 Task: Check listings in the photos view.
Action: Mouse moved to (643, 49)
Screenshot: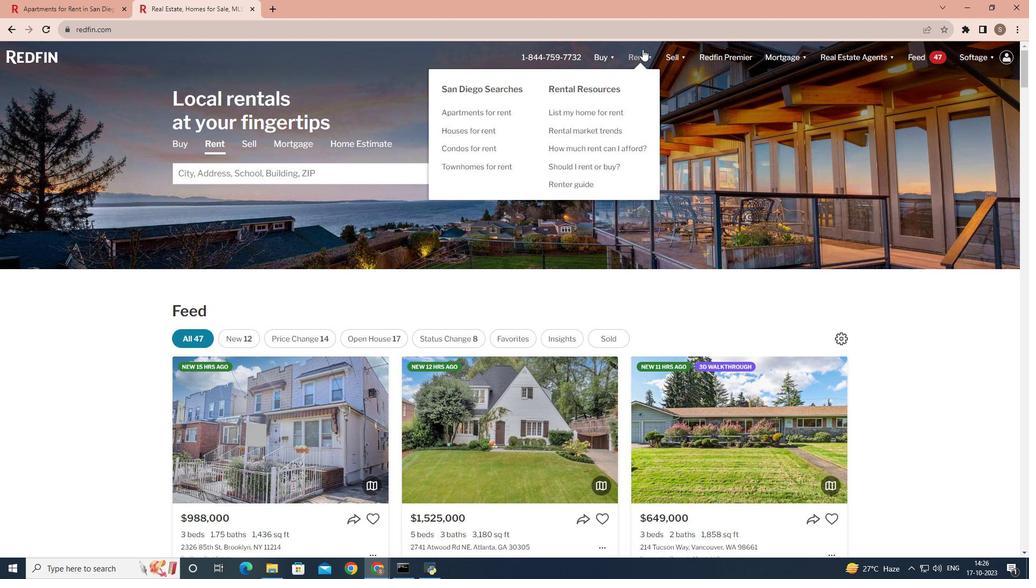 
Action: Mouse pressed left at (643, 49)
Screenshot: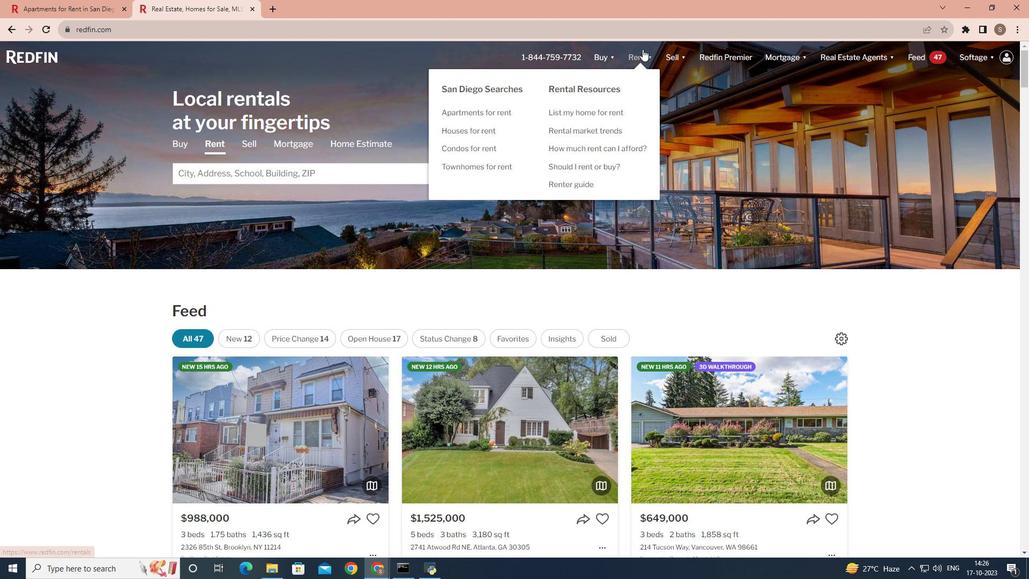 
Action: Mouse moved to (248, 296)
Screenshot: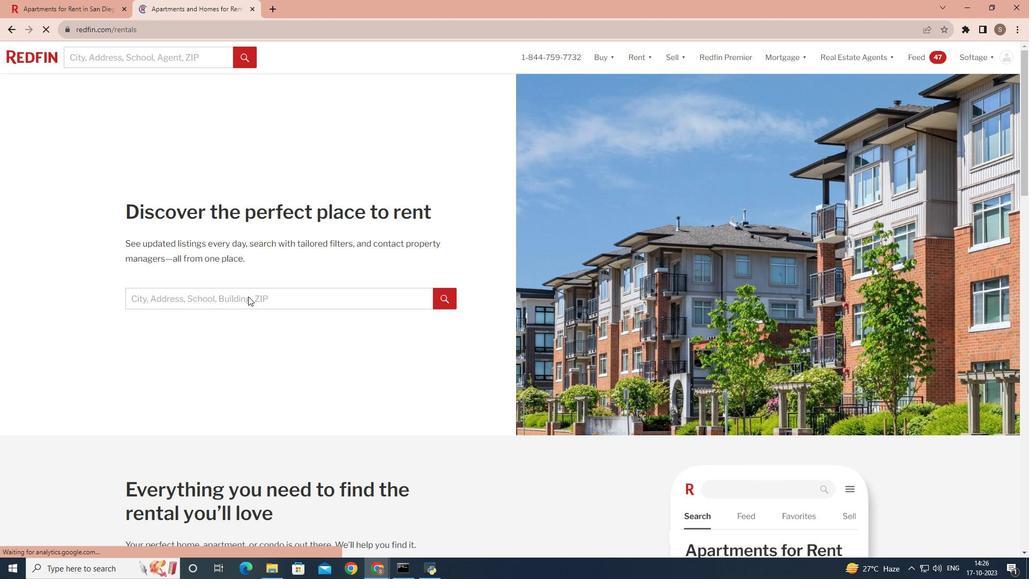 
Action: Mouse pressed left at (248, 296)
Screenshot: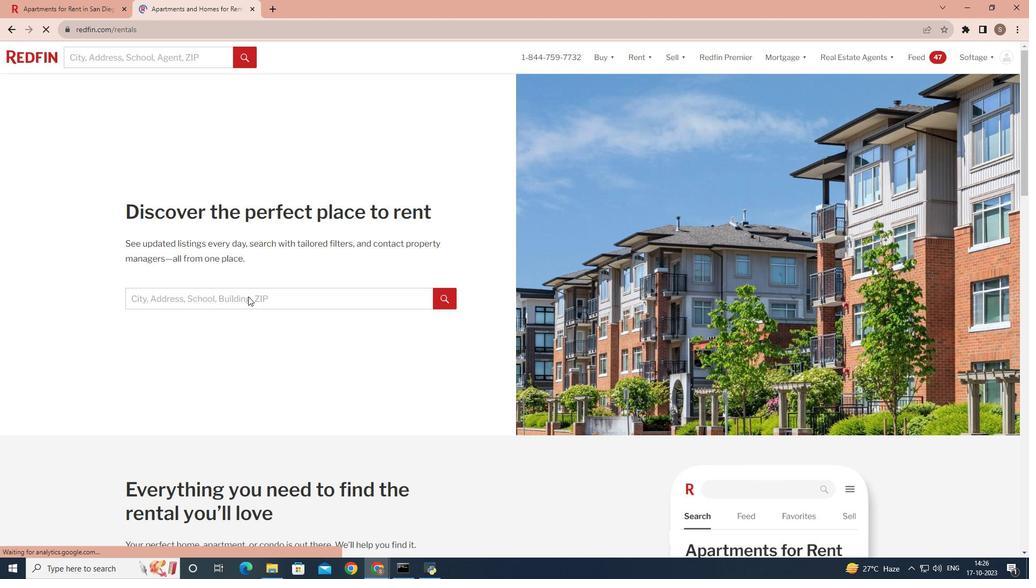 
Action: Mouse moved to (246, 300)
Screenshot: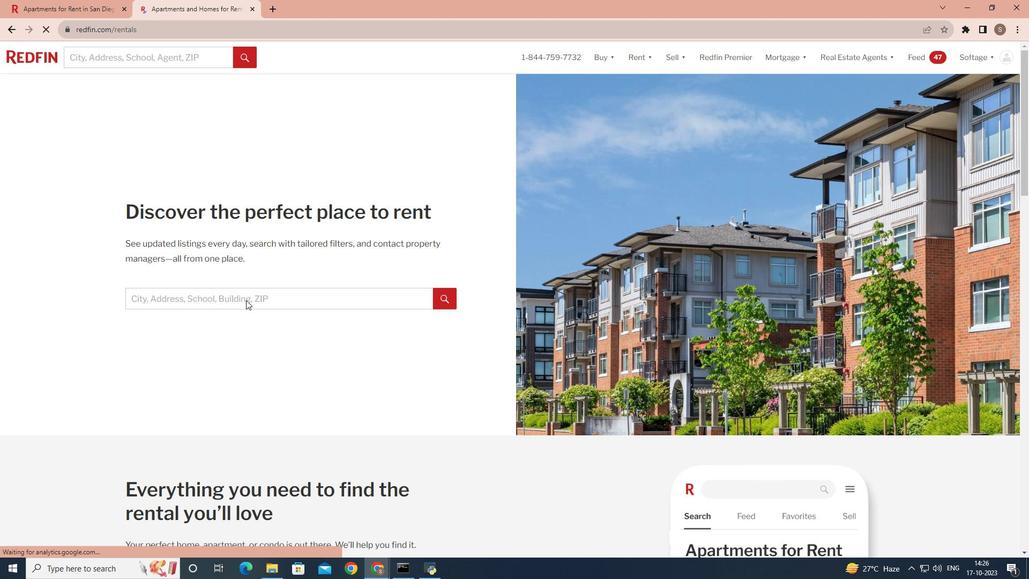 
Action: Mouse pressed left at (246, 300)
Screenshot: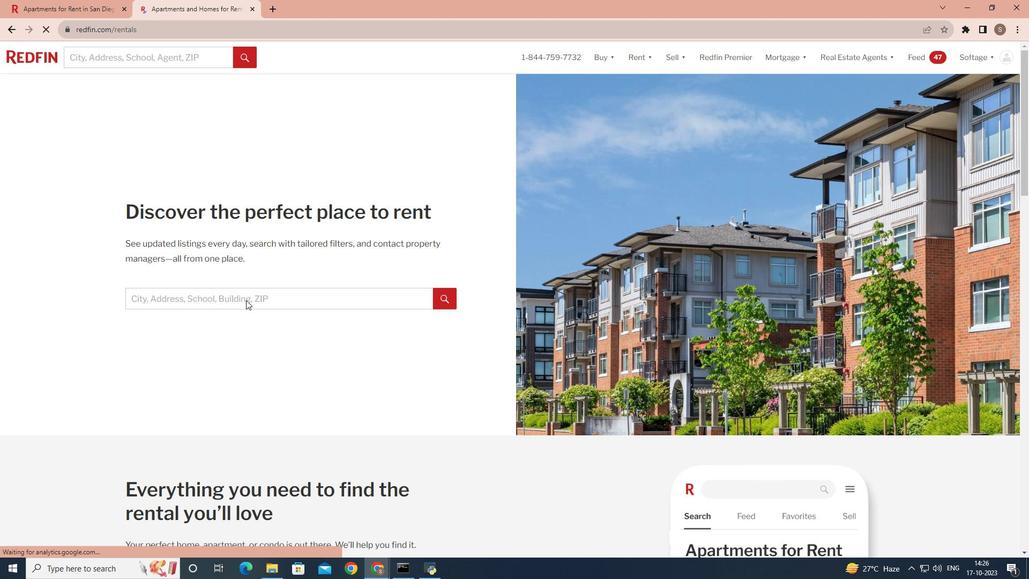 
Action: Mouse moved to (216, 299)
Screenshot: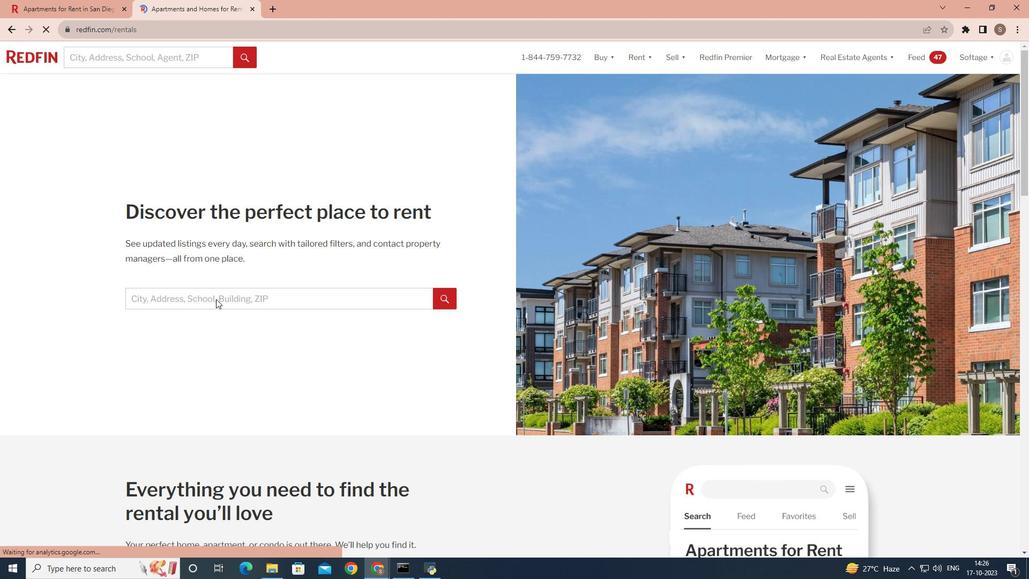 
Action: Mouse pressed left at (216, 299)
Screenshot: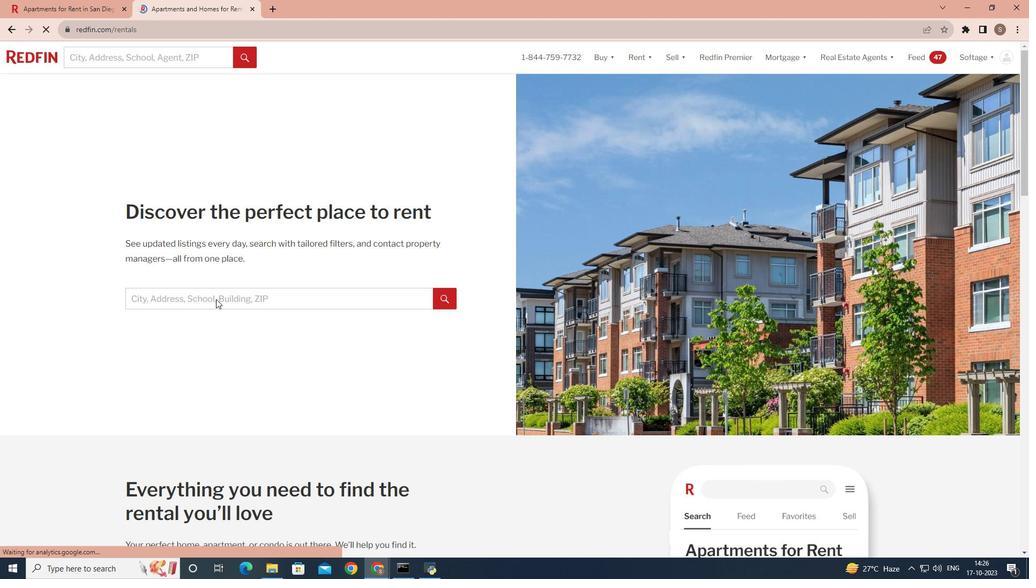 
Action: Mouse moved to (220, 296)
Screenshot: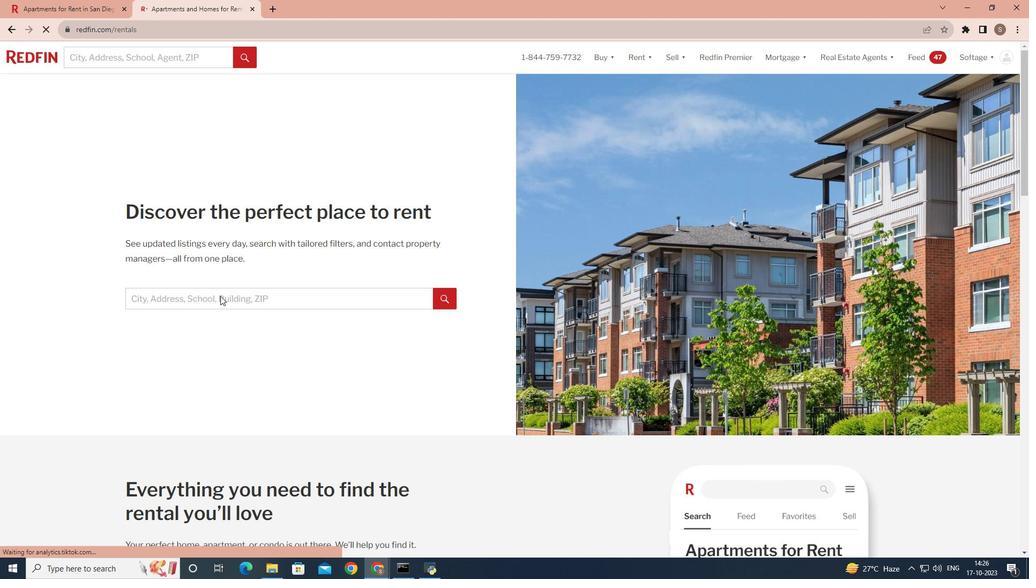
Action: Mouse pressed left at (220, 296)
Screenshot: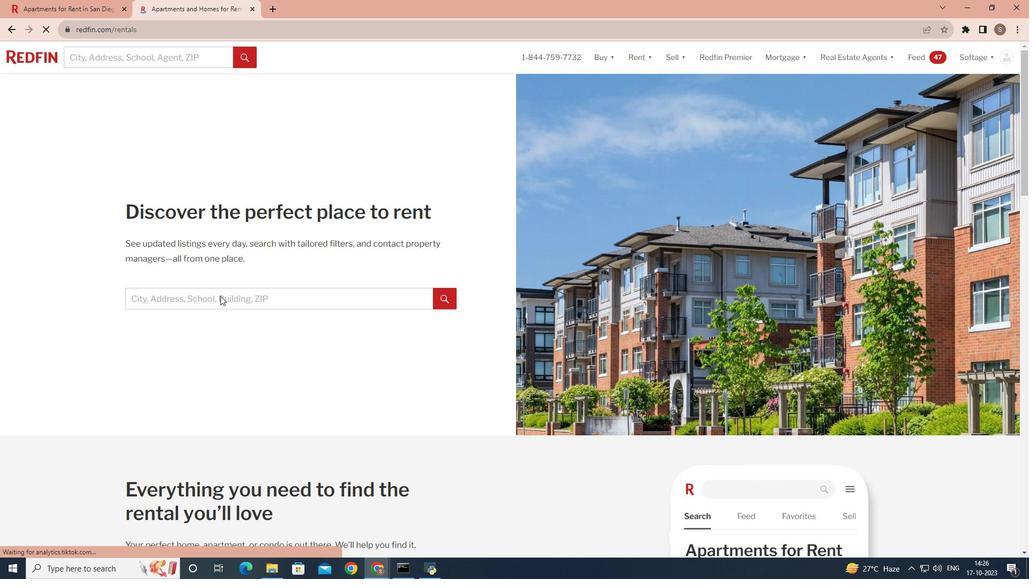 
Action: Mouse pressed left at (220, 296)
Screenshot: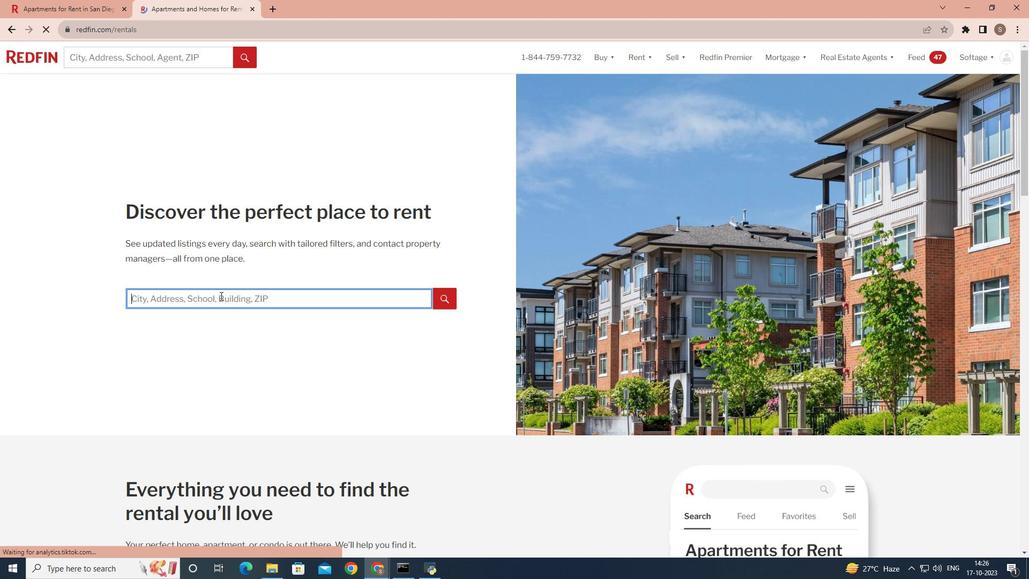
Action: Key pressed <Key.shift>San<Key.space><Key.shift>Diego
Screenshot: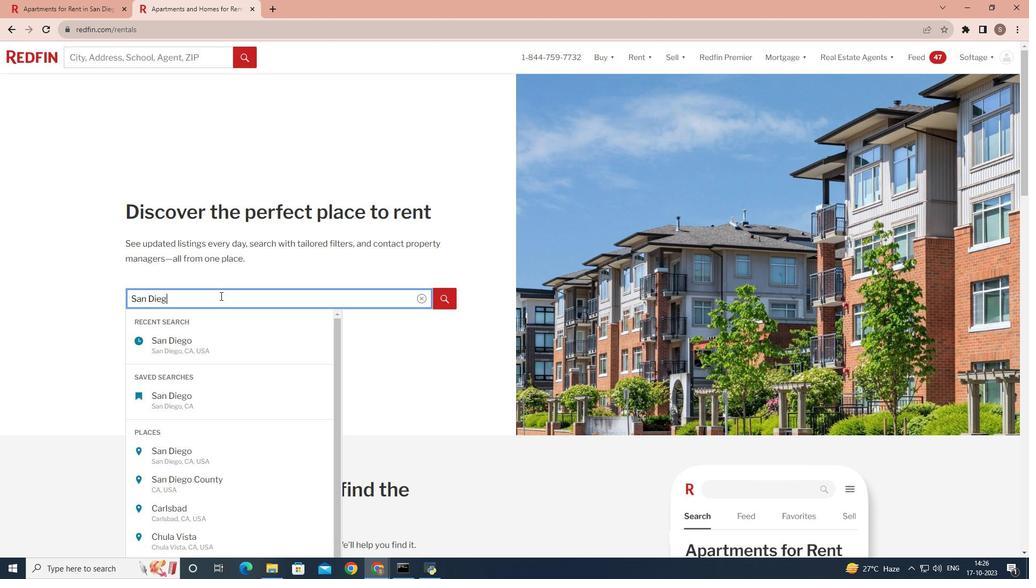 
Action: Mouse moved to (435, 300)
Screenshot: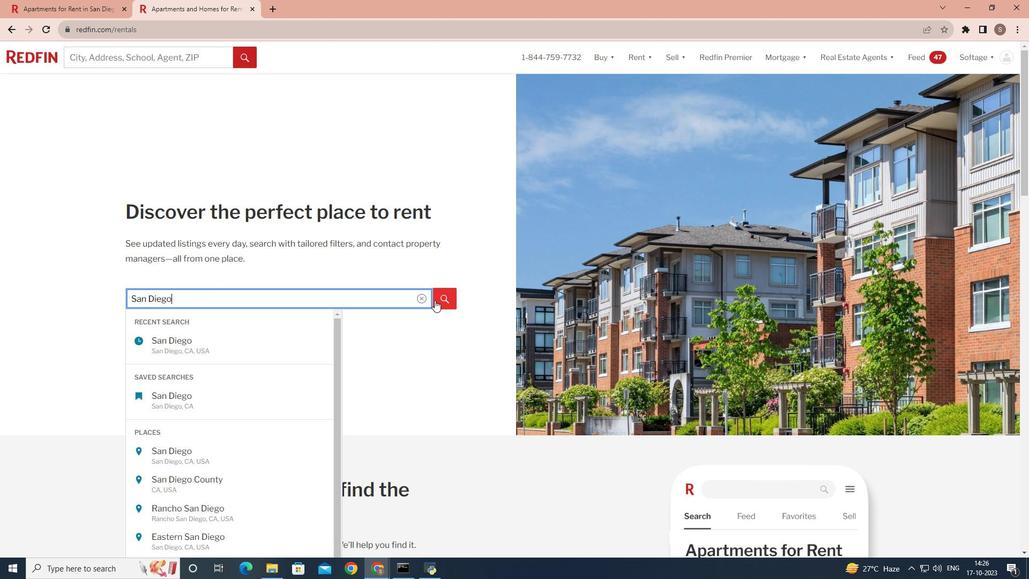 
Action: Mouse pressed left at (435, 300)
Screenshot: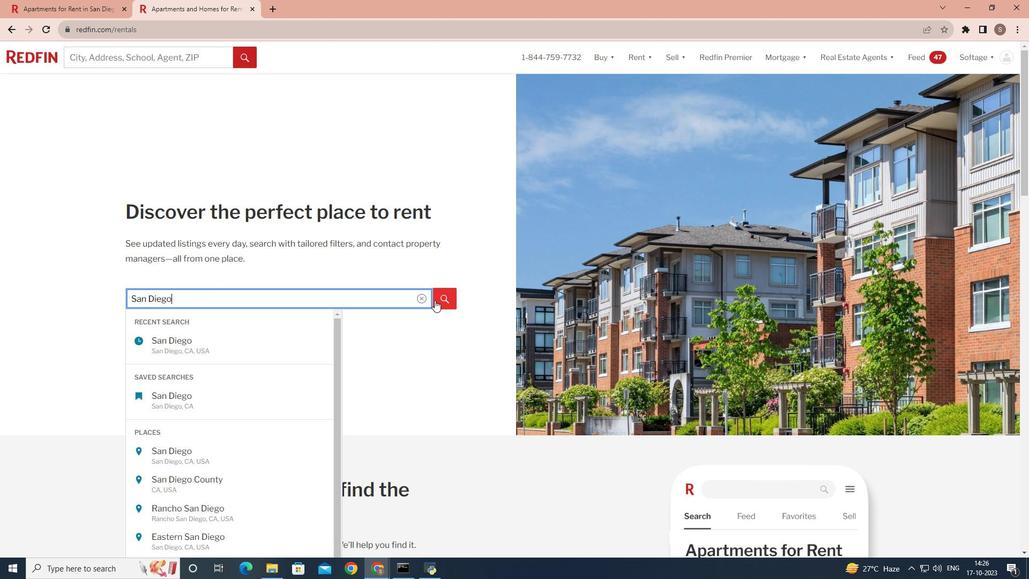 
Action: Mouse moved to (740, 302)
Screenshot: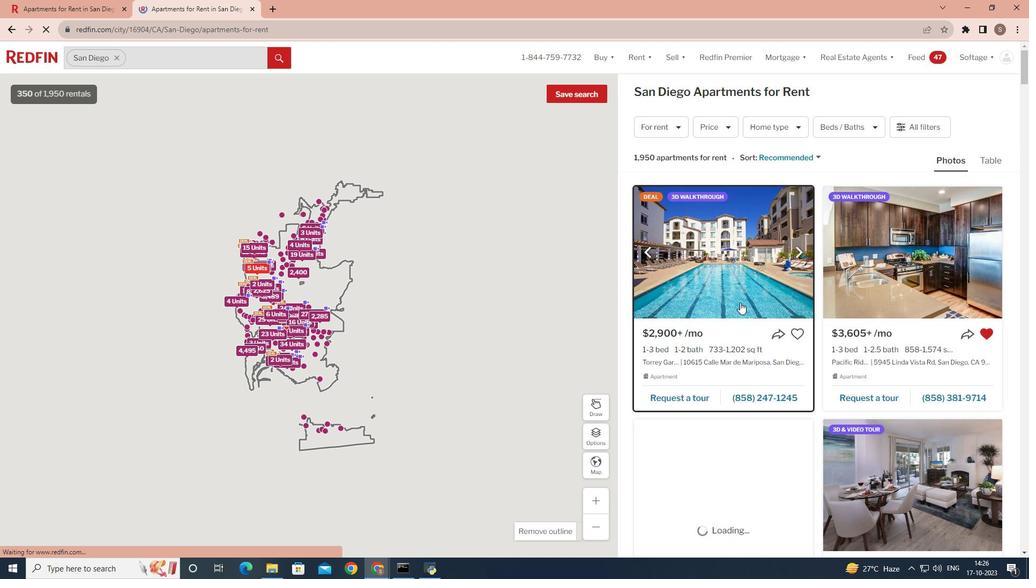 
Action: Mouse pressed left at (740, 302)
Screenshot: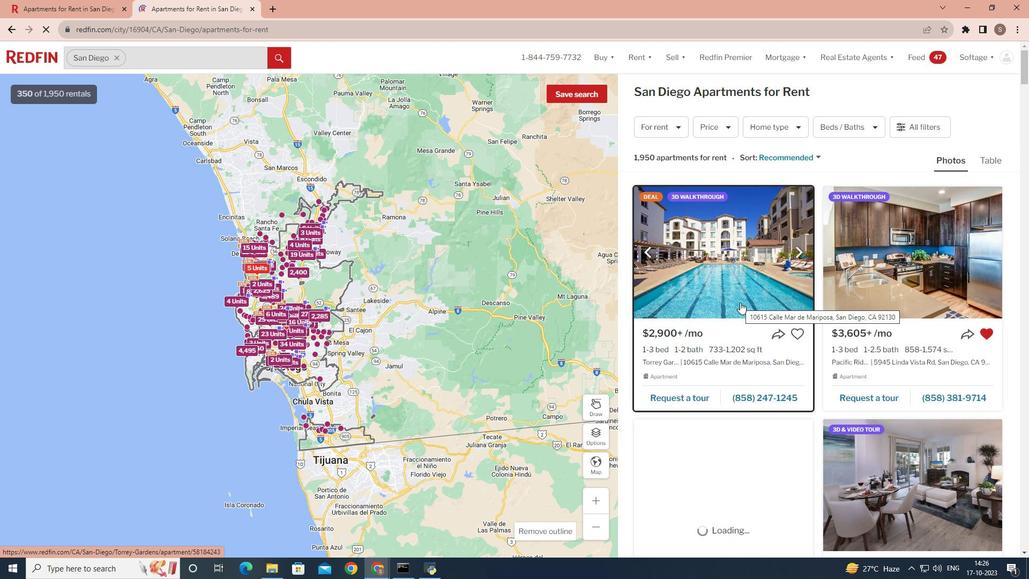 
Action: Mouse moved to (745, 339)
Screenshot: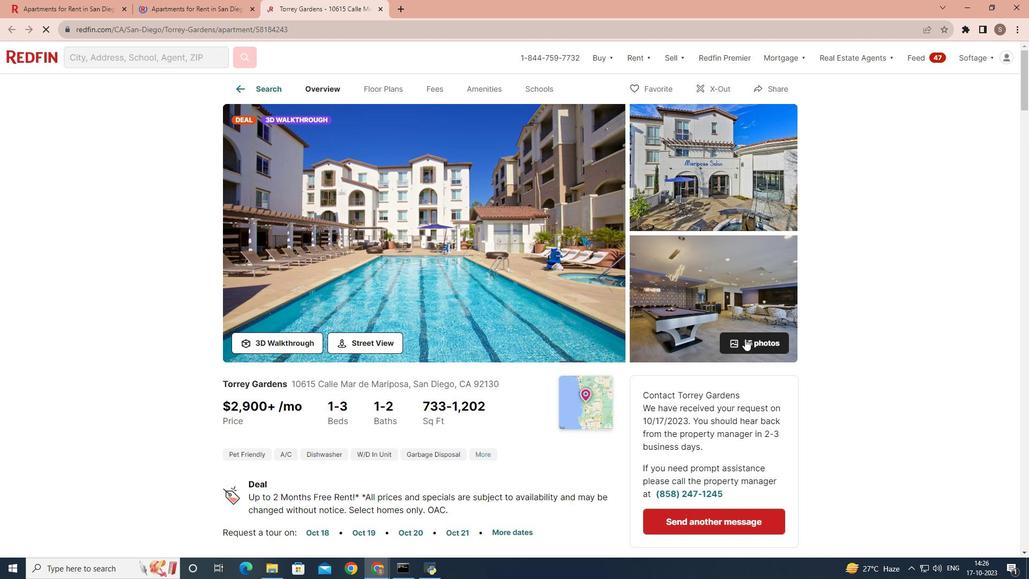 
Action: Mouse pressed left at (745, 339)
Screenshot: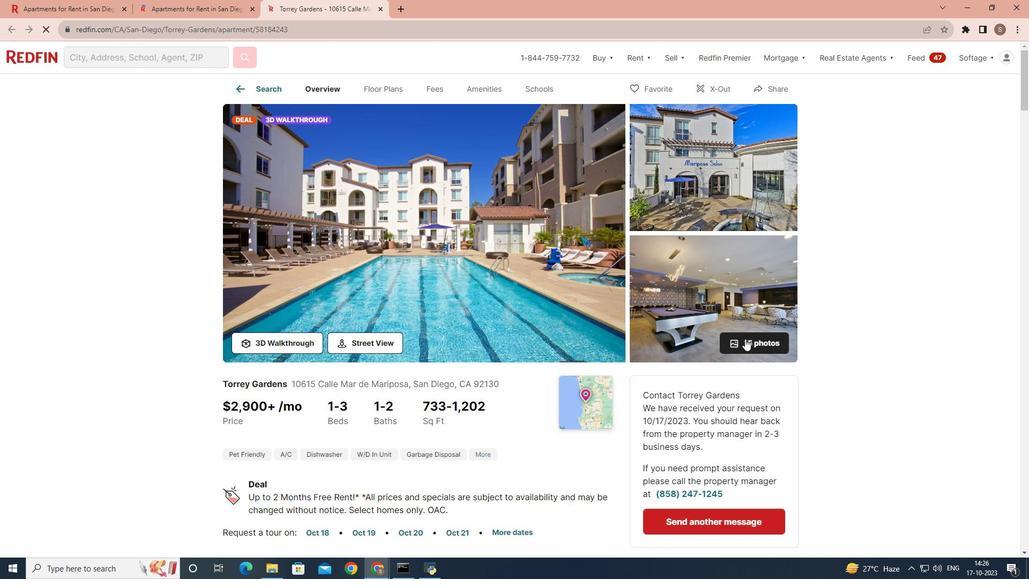 
Action: Mouse moved to (148, 357)
Screenshot: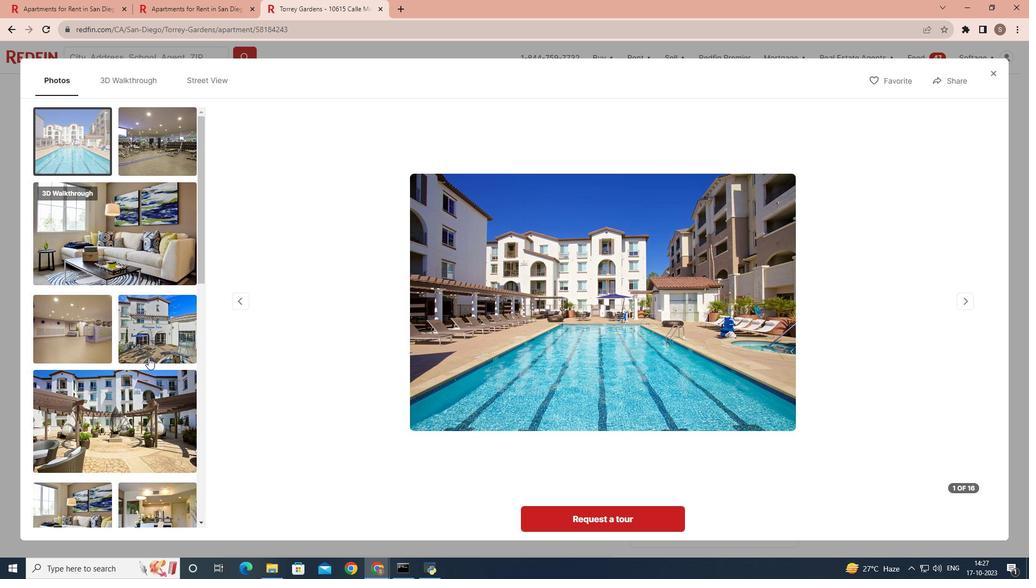 
Action: Mouse scrolled (148, 357) with delta (0, 0)
Screenshot: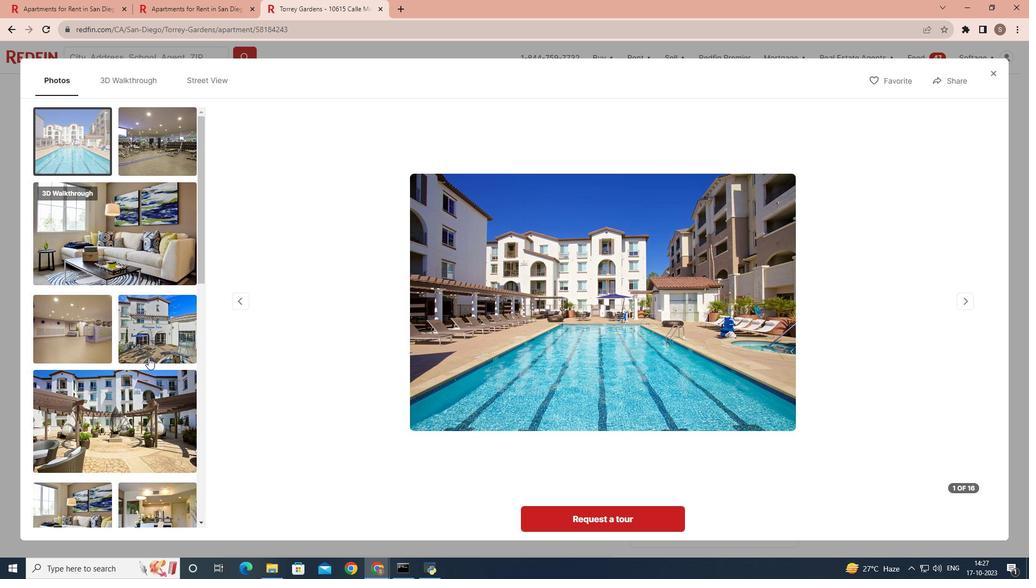 
Action: Mouse scrolled (148, 357) with delta (0, 0)
Screenshot: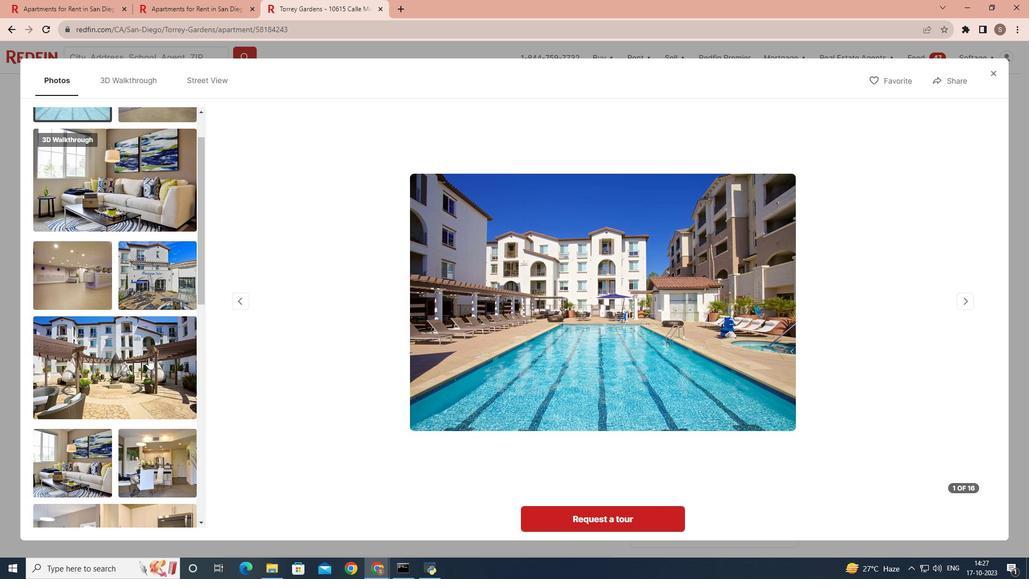 
Action: Mouse scrolled (148, 357) with delta (0, 0)
Screenshot: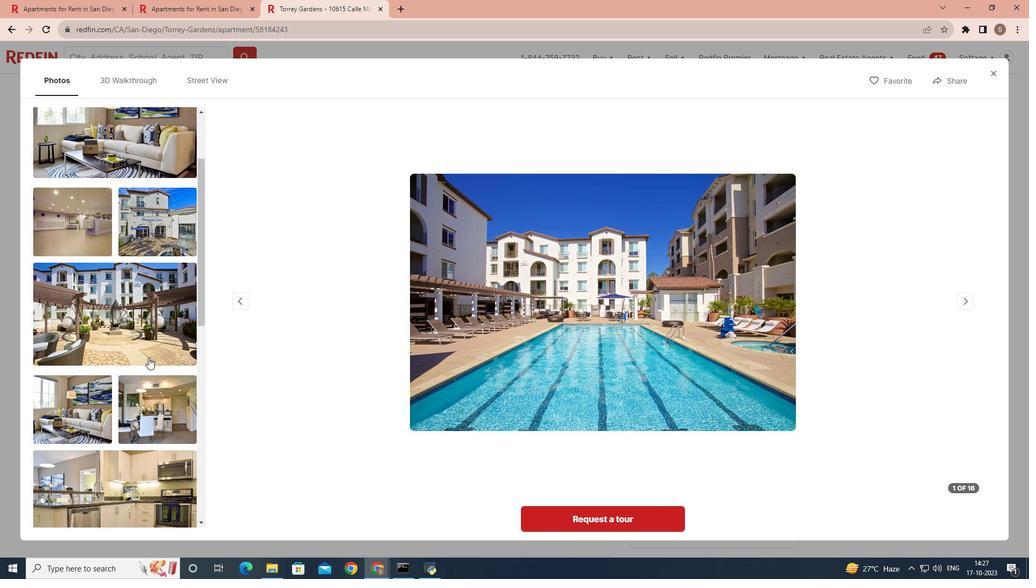 
Action: Mouse scrolled (148, 357) with delta (0, 0)
Screenshot: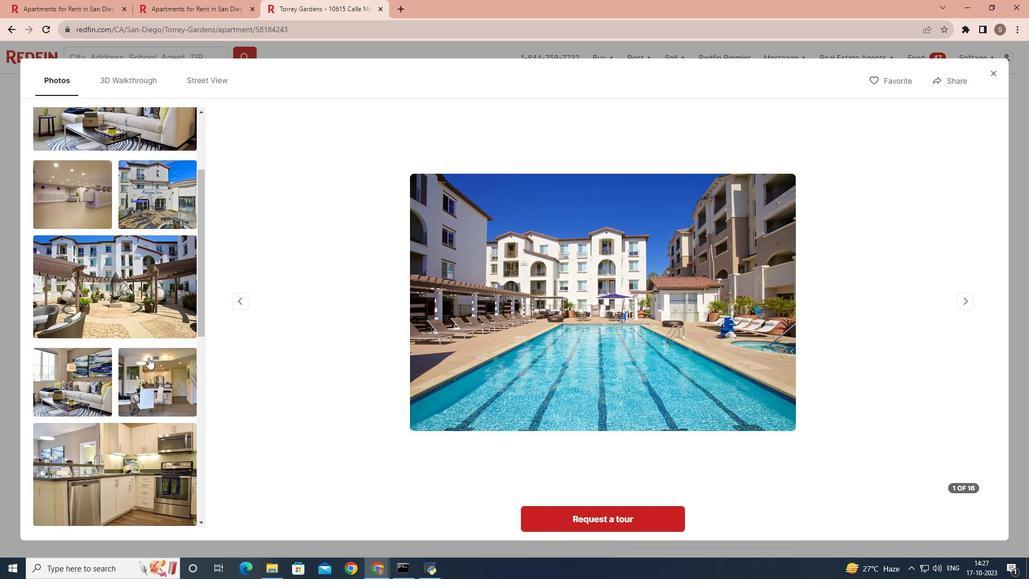 
Action: Mouse scrolled (148, 357) with delta (0, 0)
Screenshot: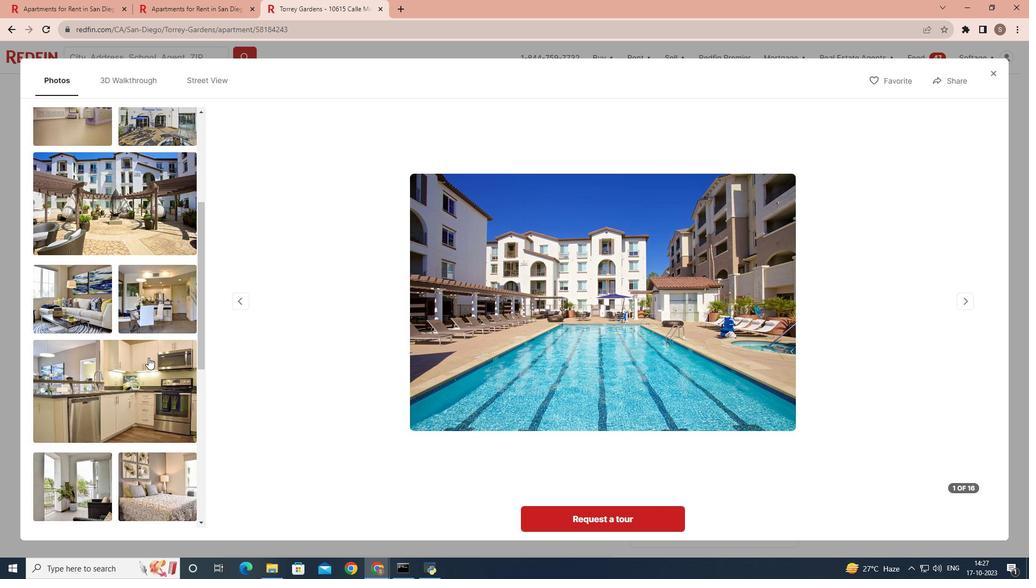 
Action: Mouse scrolled (148, 357) with delta (0, 0)
Screenshot: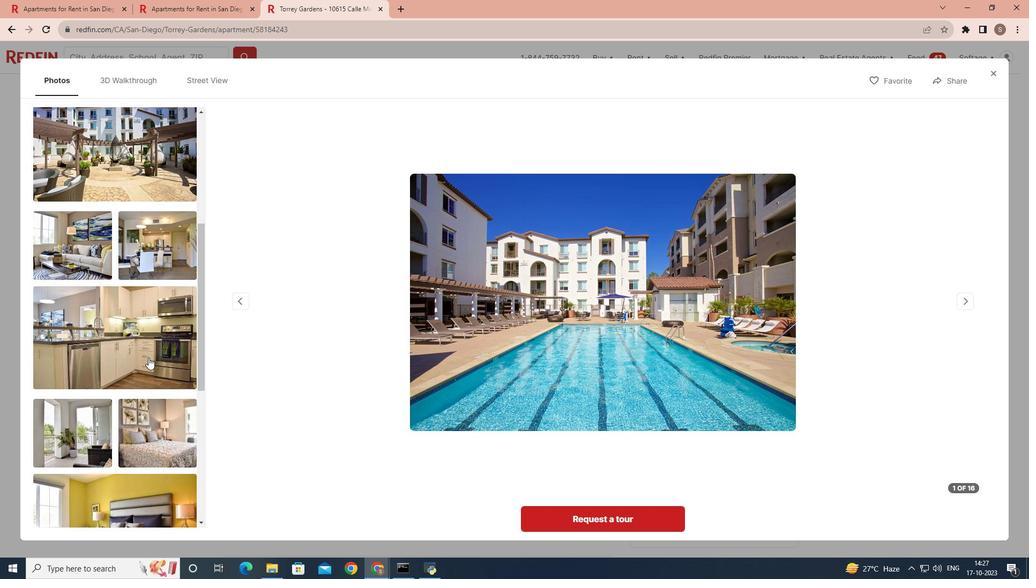 
Action: Mouse scrolled (148, 357) with delta (0, 0)
Screenshot: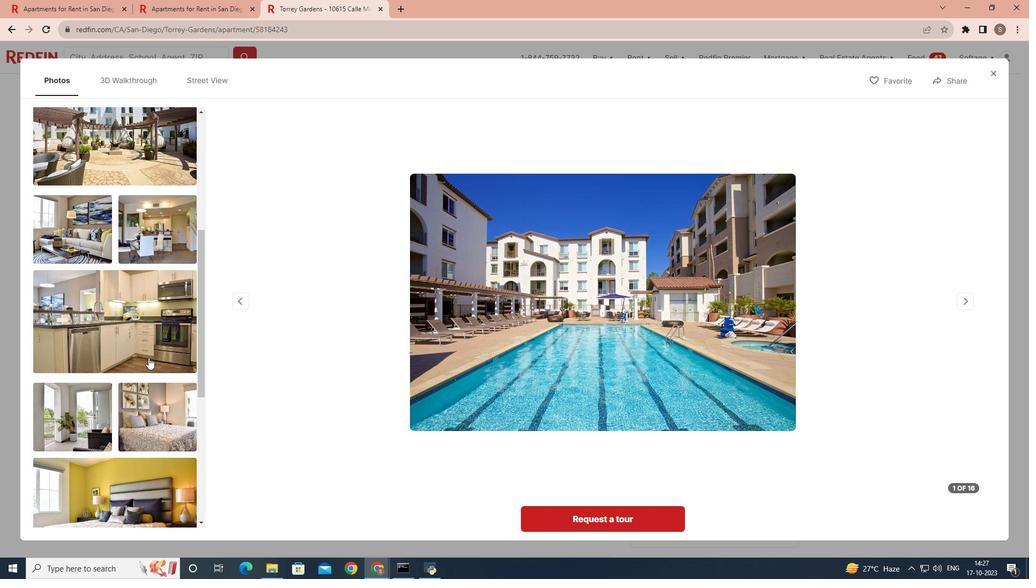 
Action: Mouse scrolled (148, 357) with delta (0, 0)
Screenshot: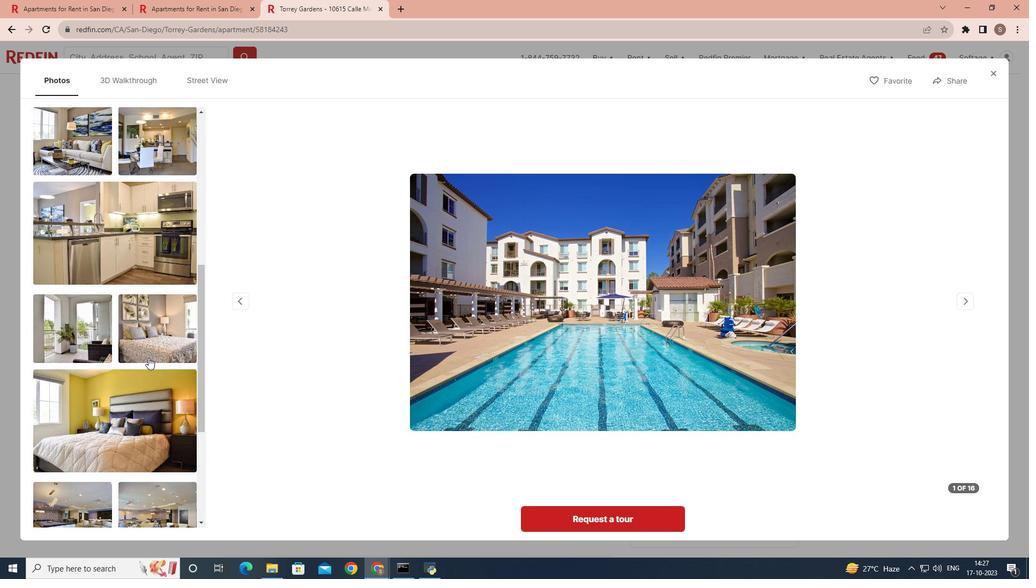 
Action: Mouse scrolled (148, 357) with delta (0, 0)
Screenshot: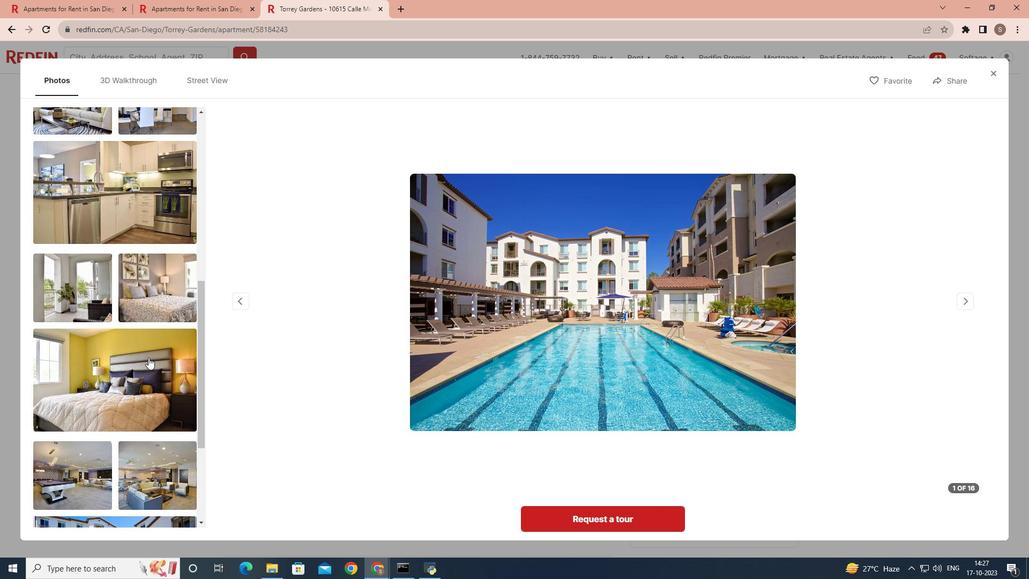 
Action: Mouse scrolled (148, 357) with delta (0, 0)
Screenshot: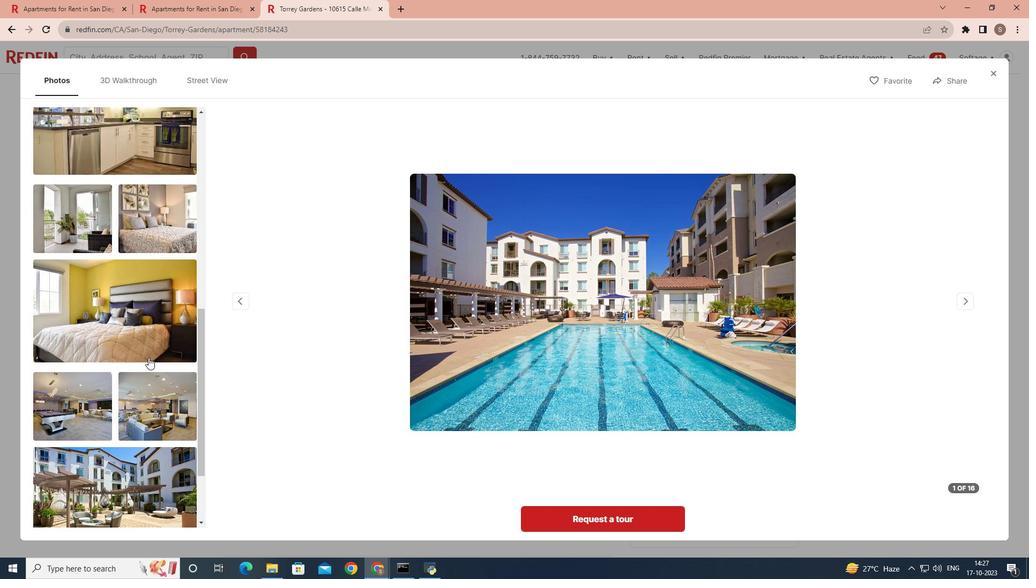 
Action: Mouse scrolled (148, 357) with delta (0, 0)
Screenshot: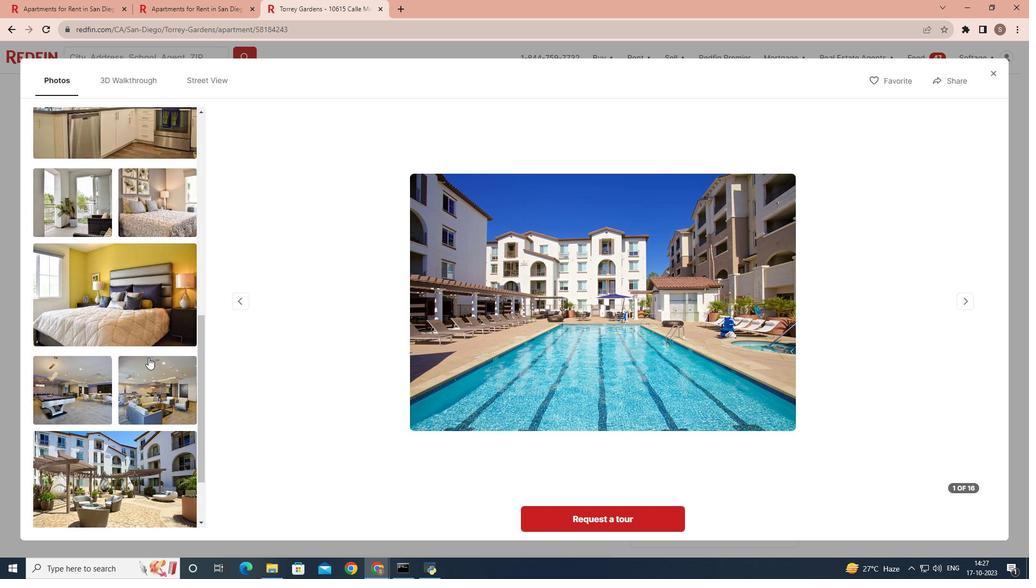 
Action: Mouse scrolled (148, 357) with delta (0, 0)
Screenshot: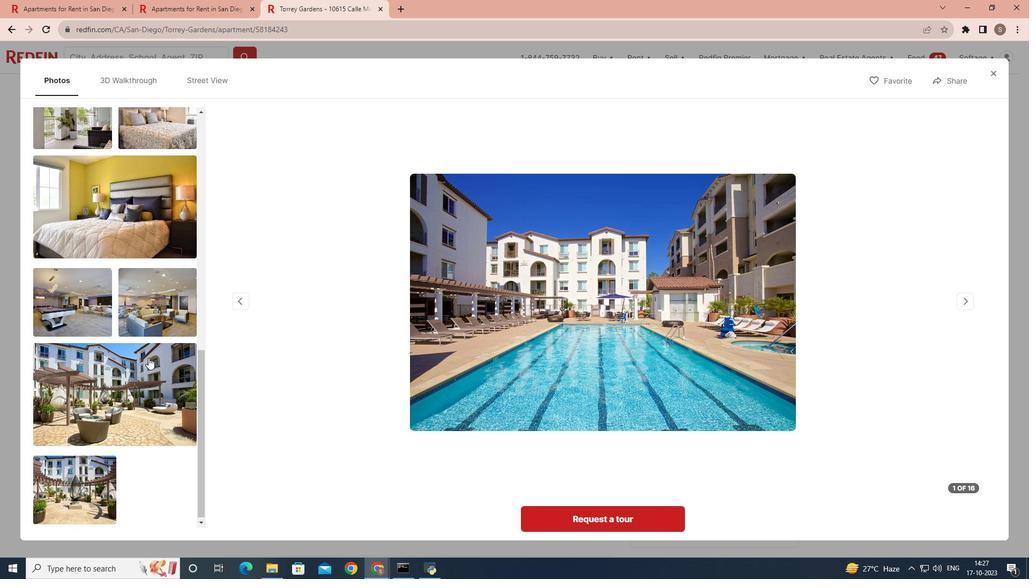 
Action: Mouse scrolled (148, 357) with delta (0, 0)
Screenshot: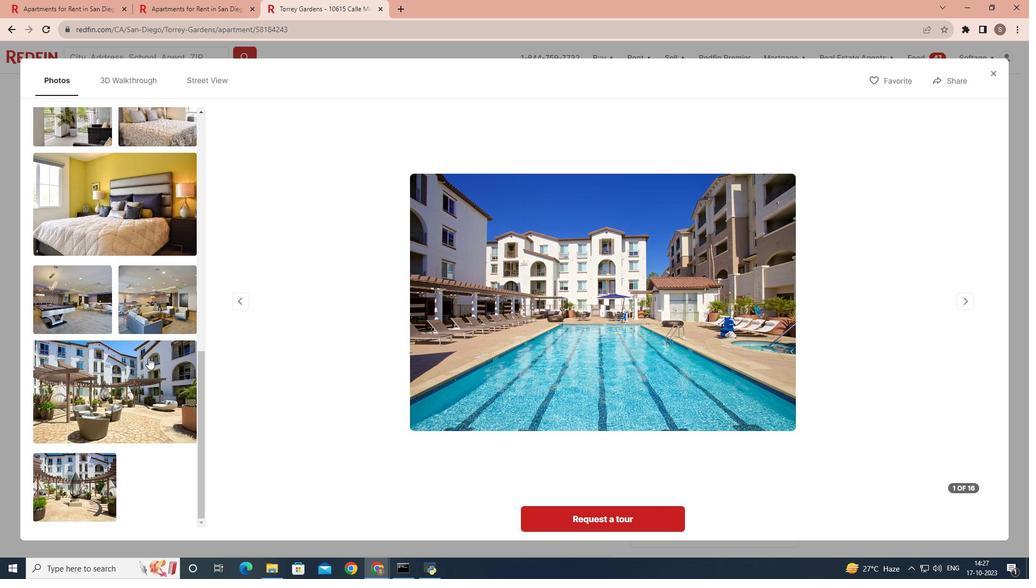 
Action: Mouse scrolled (148, 357) with delta (0, 0)
Screenshot: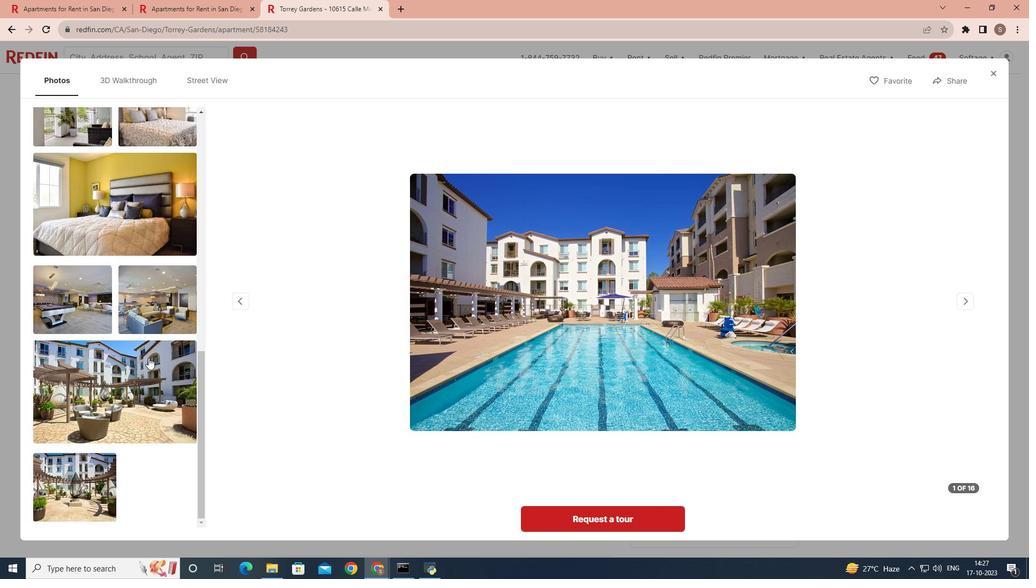 
Action: Mouse scrolled (148, 357) with delta (0, 0)
Screenshot: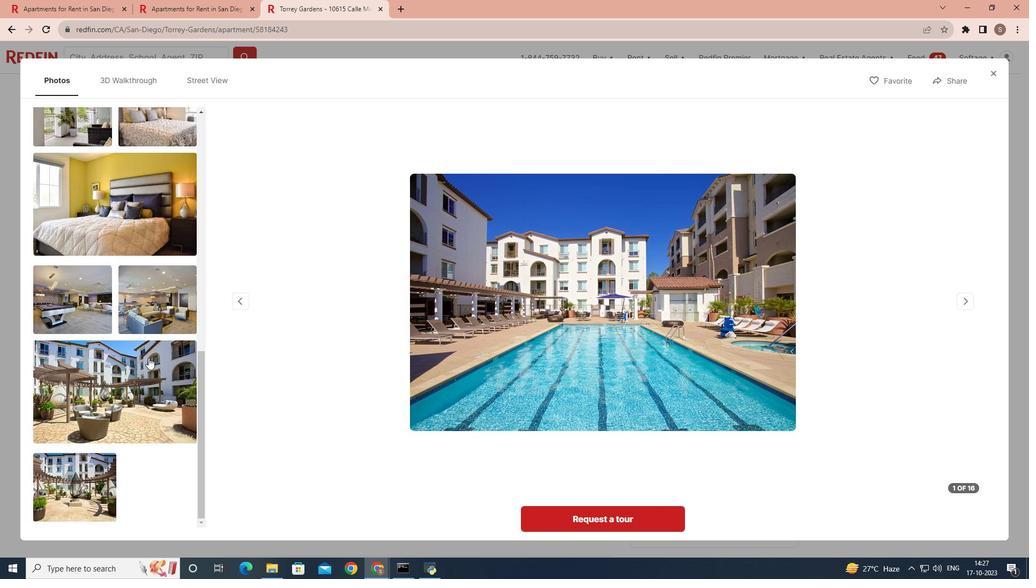 
